 Task: Make in the project VantageTech an epic 'Web Application Security'.
Action: Mouse moved to (221, 64)
Screenshot: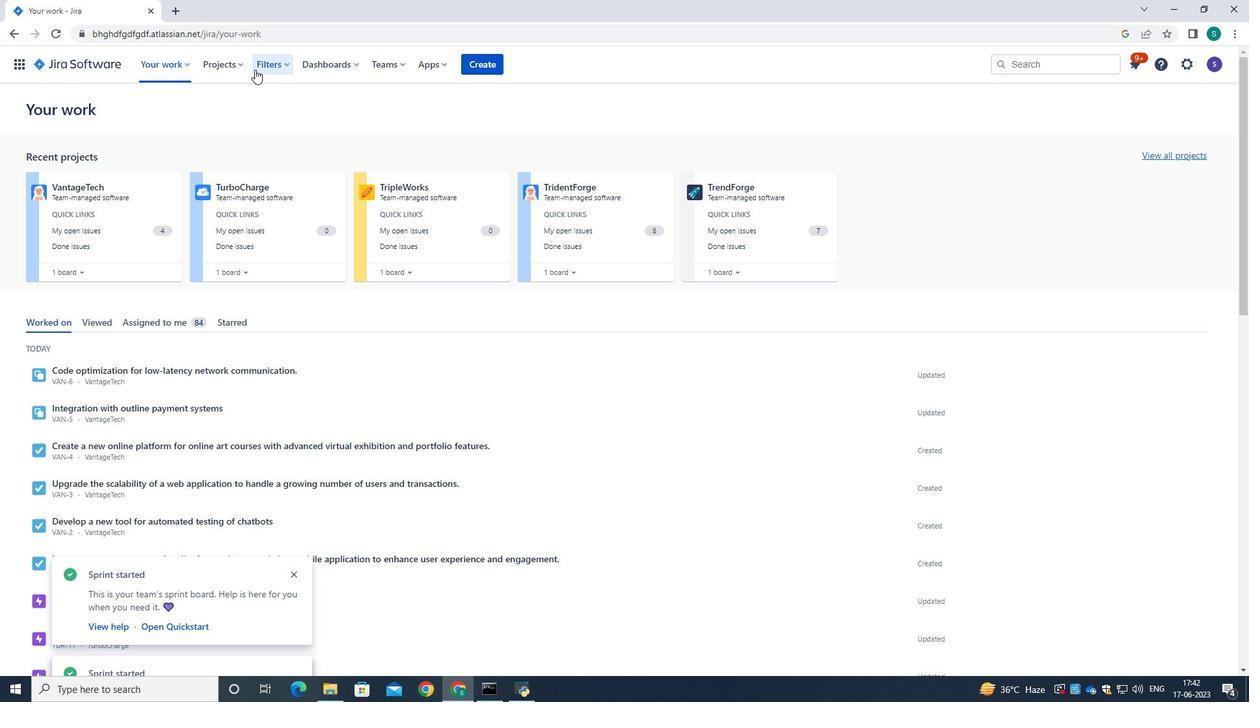 
Action: Mouse pressed left at (221, 64)
Screenshot: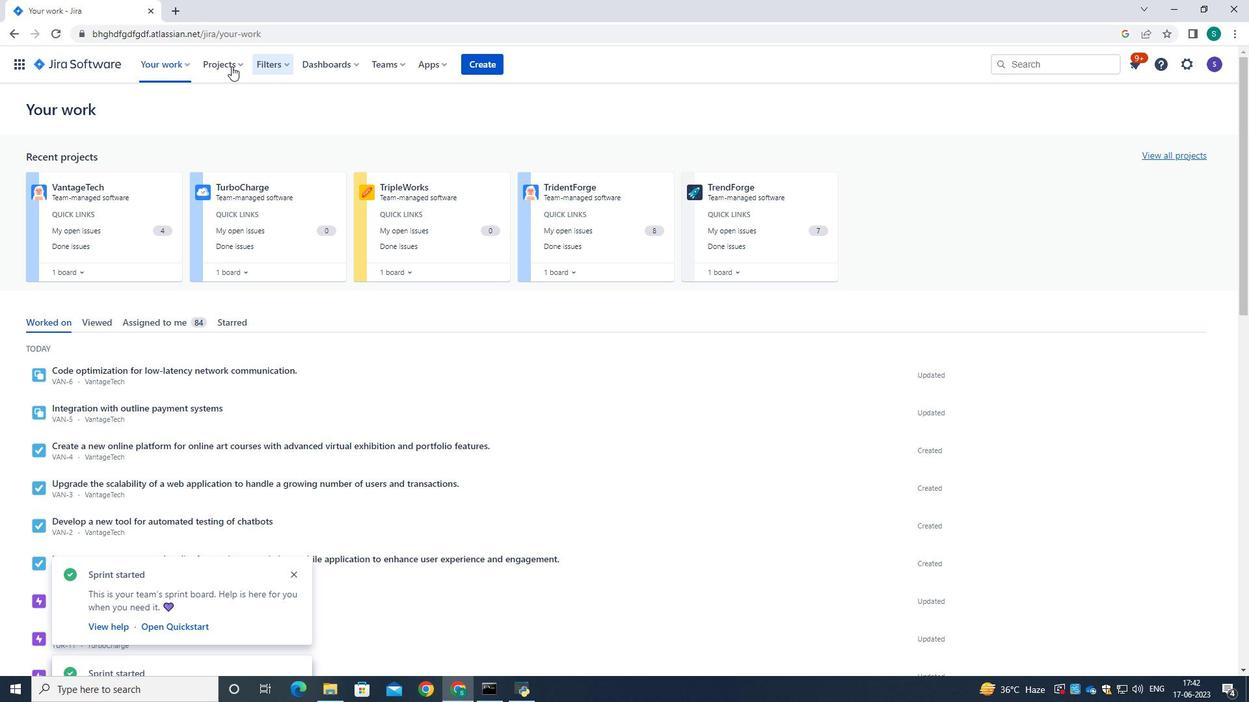
Action: Mouse moved to (249, 120)
Screenshot: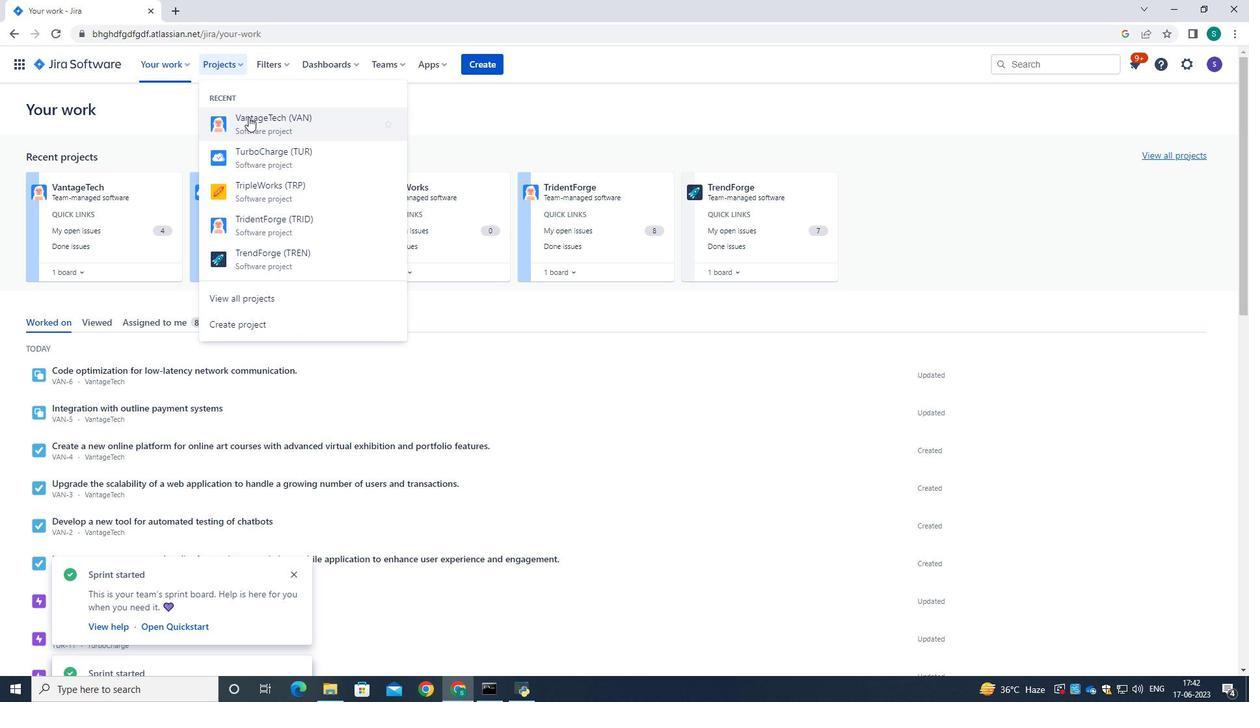 
Action: Mouse pressed left at (249, 120)
Screenshot: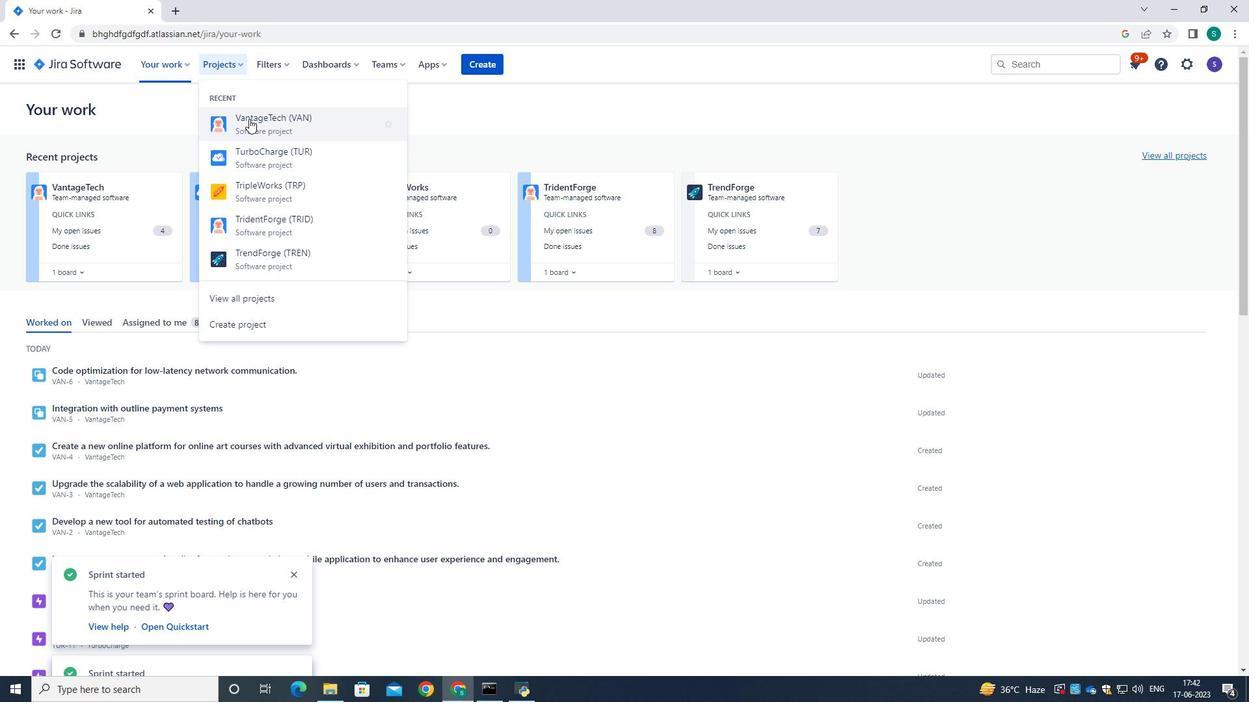 
Action: Mouse moved to (52, 193)
Screenshot: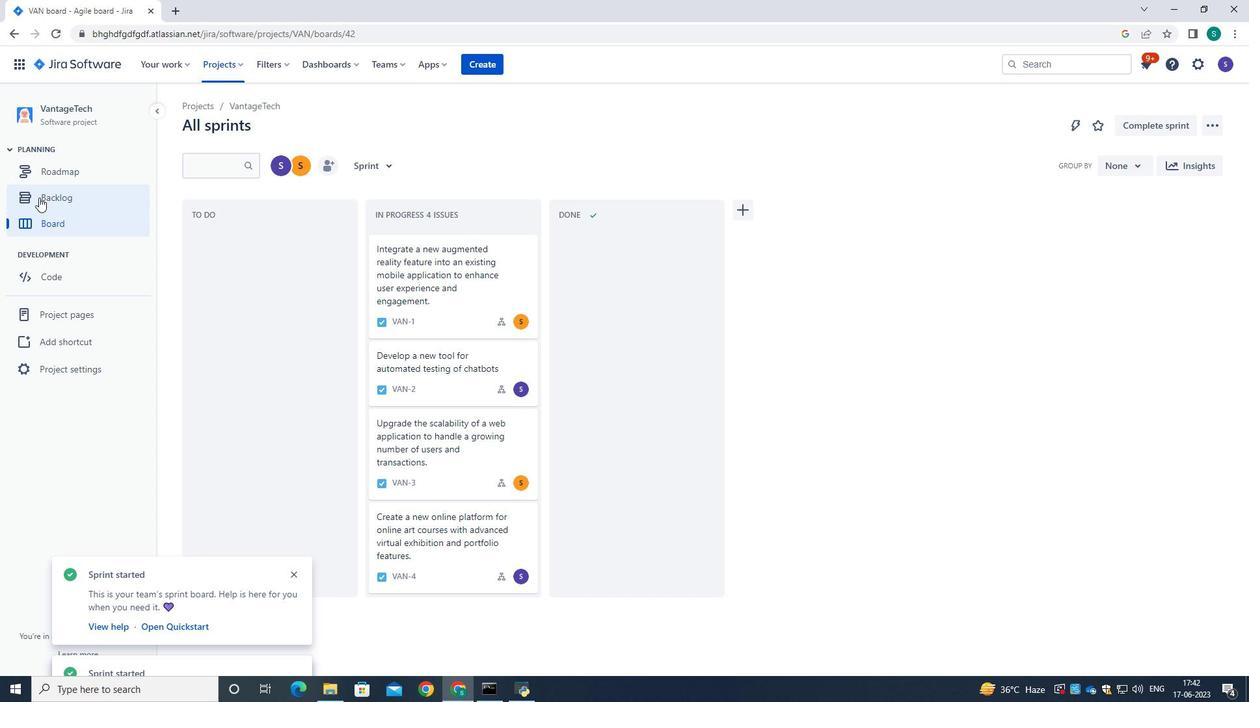 
Action: Mouse pressed left at (52, 193)
Screenshot: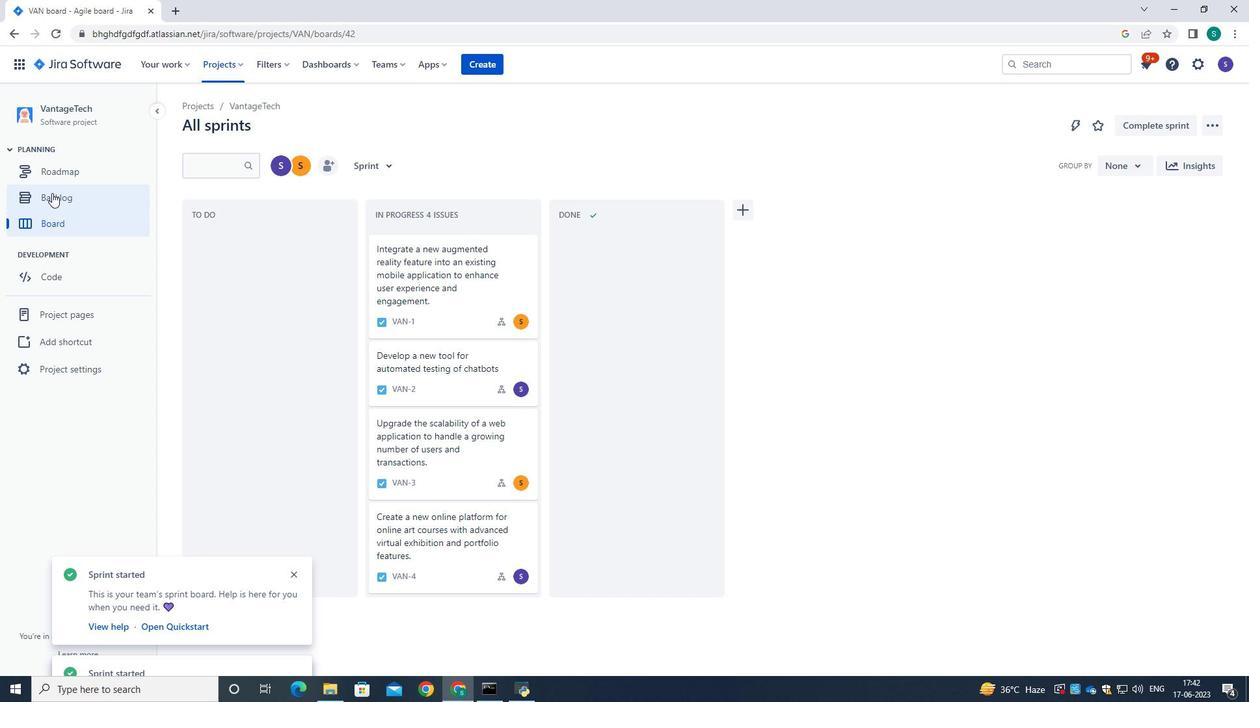 
Action: Mouse moved to (292, 456)
Screenshot: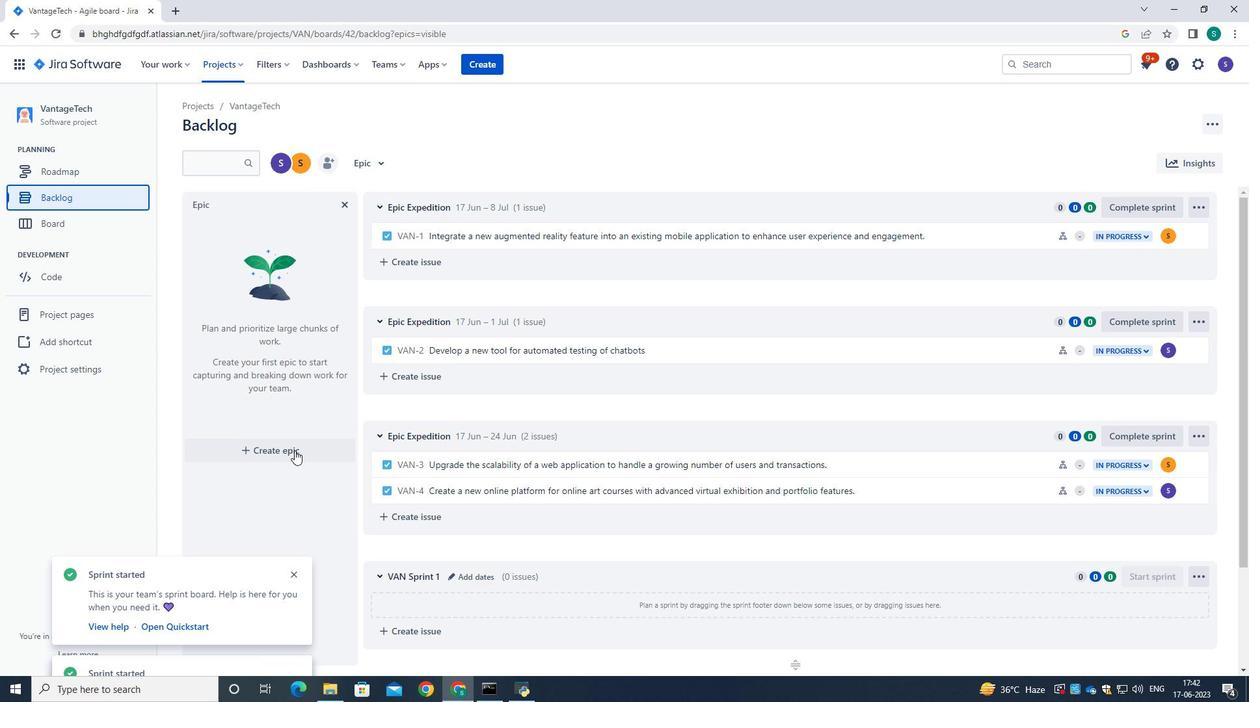 
Action: Mouse pressed left at (292, 456)
Screenshot: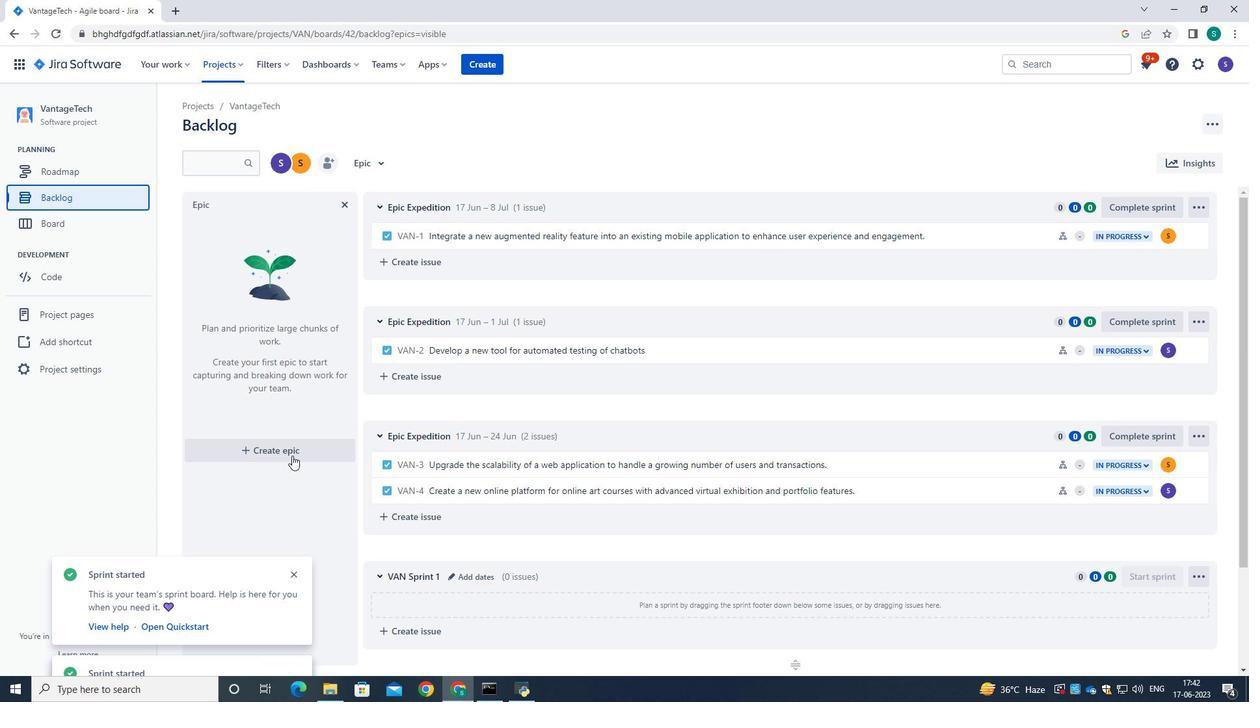 
Action: Mouse moved to (288, 450)
Screenshot: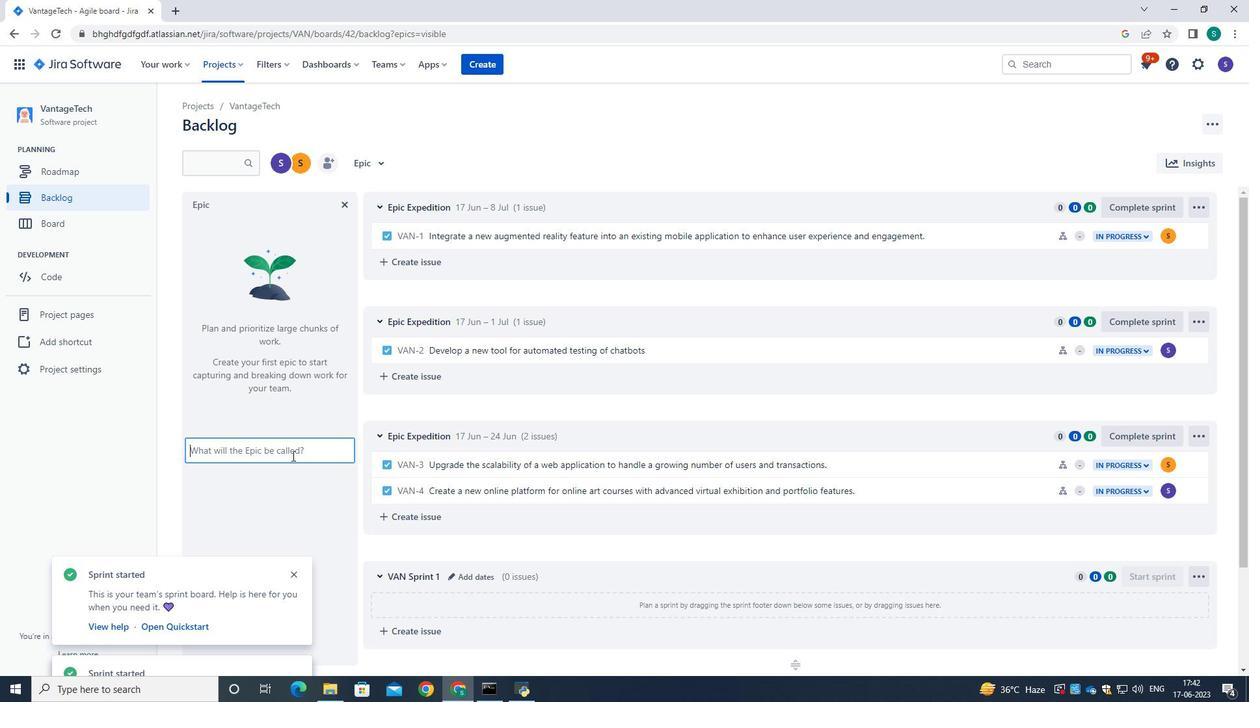 
Action: Mouse pressed left at (288, 450)
Screenshot: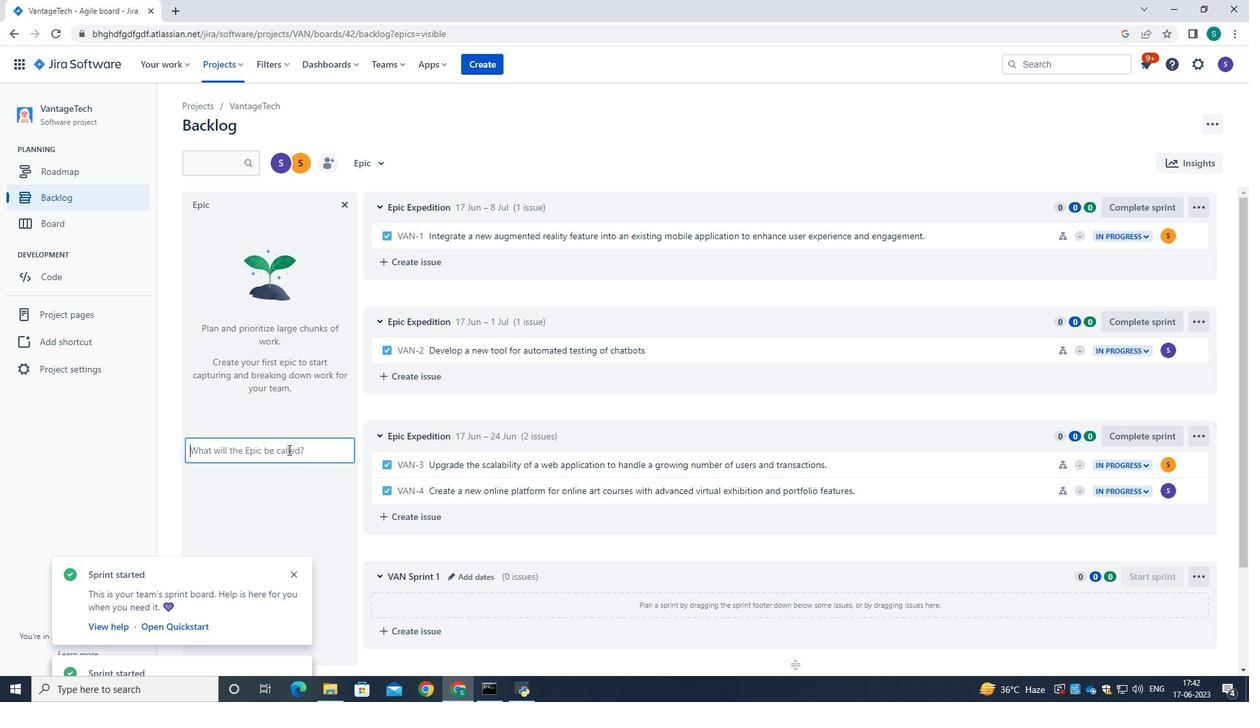 
Action: Key pressed <Key.caps_lock>W<Key.caps_lock>eb<Key.space><Key.caps_lock>A<Key.caps_lock>pplication<Key.space><Key.caps_lock>S<Key.caps_lock>ecurti<Key.backspace><Key.backspace>ity<Key.enter>
Screenshot: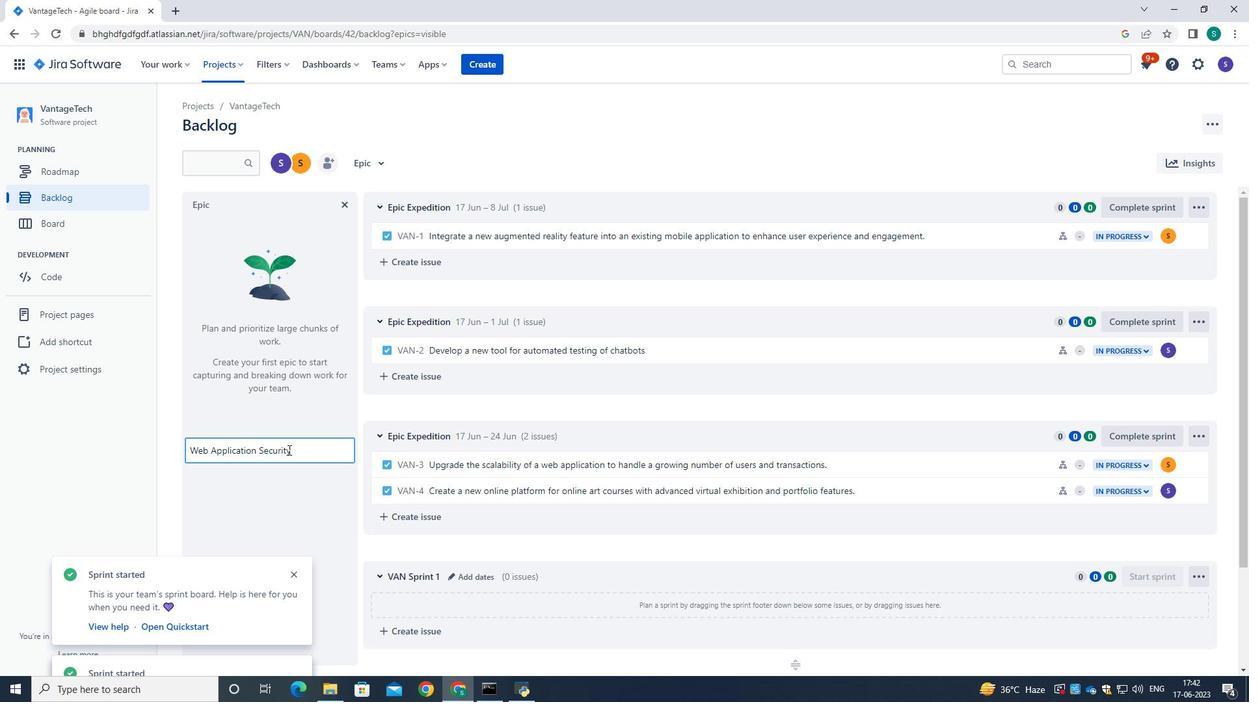 
Action: Mouse moved to (316, 385)
Screenshot: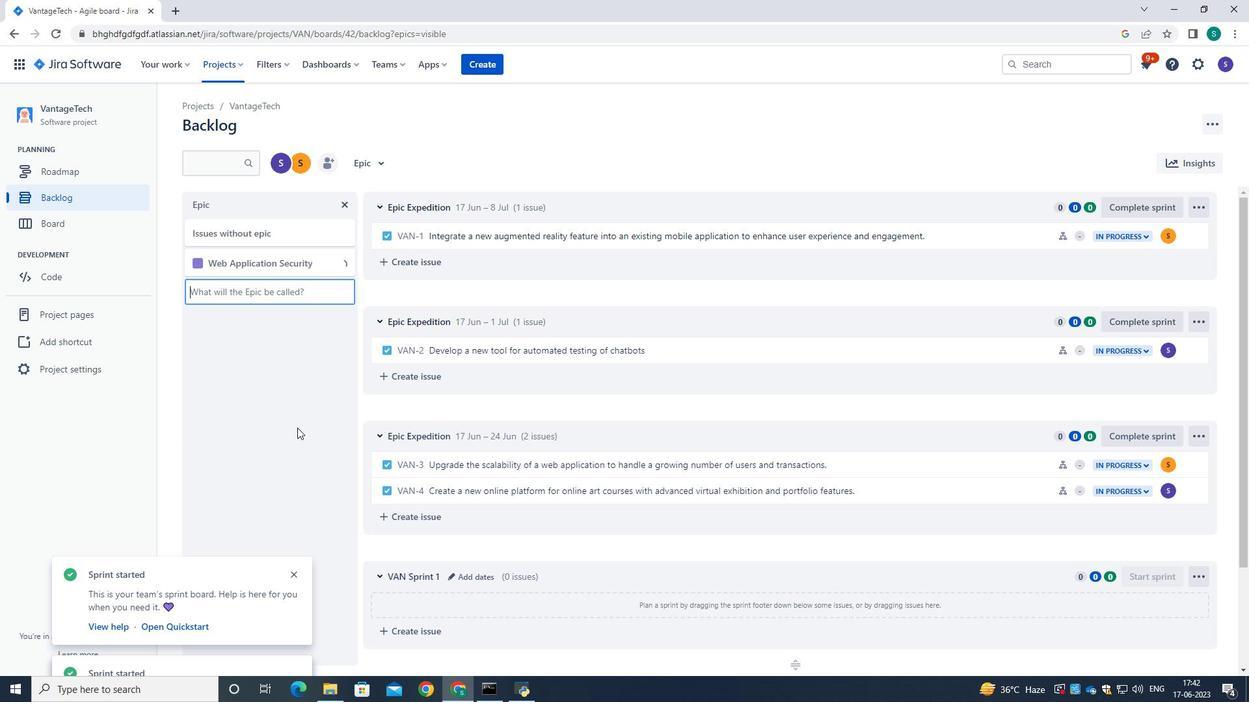 
Action: Mouse pressed left at (316, 385)
Screenshot: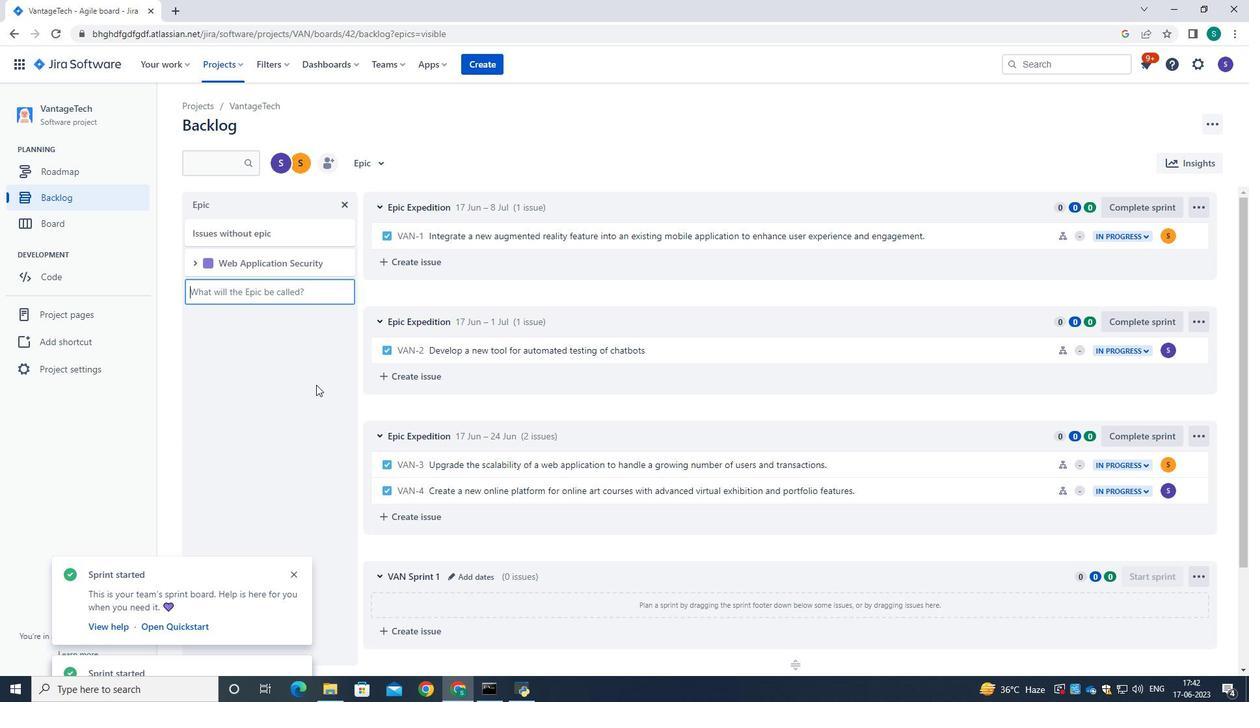 
